 Task: Assign in the project XcelTech the issue 'Implement a new cloud-based asset management system for a company with advanced asset tracking and reporting features' to the sprint 'Starlight'.
Action: Mouse moved to (243, 67)
Screenshot: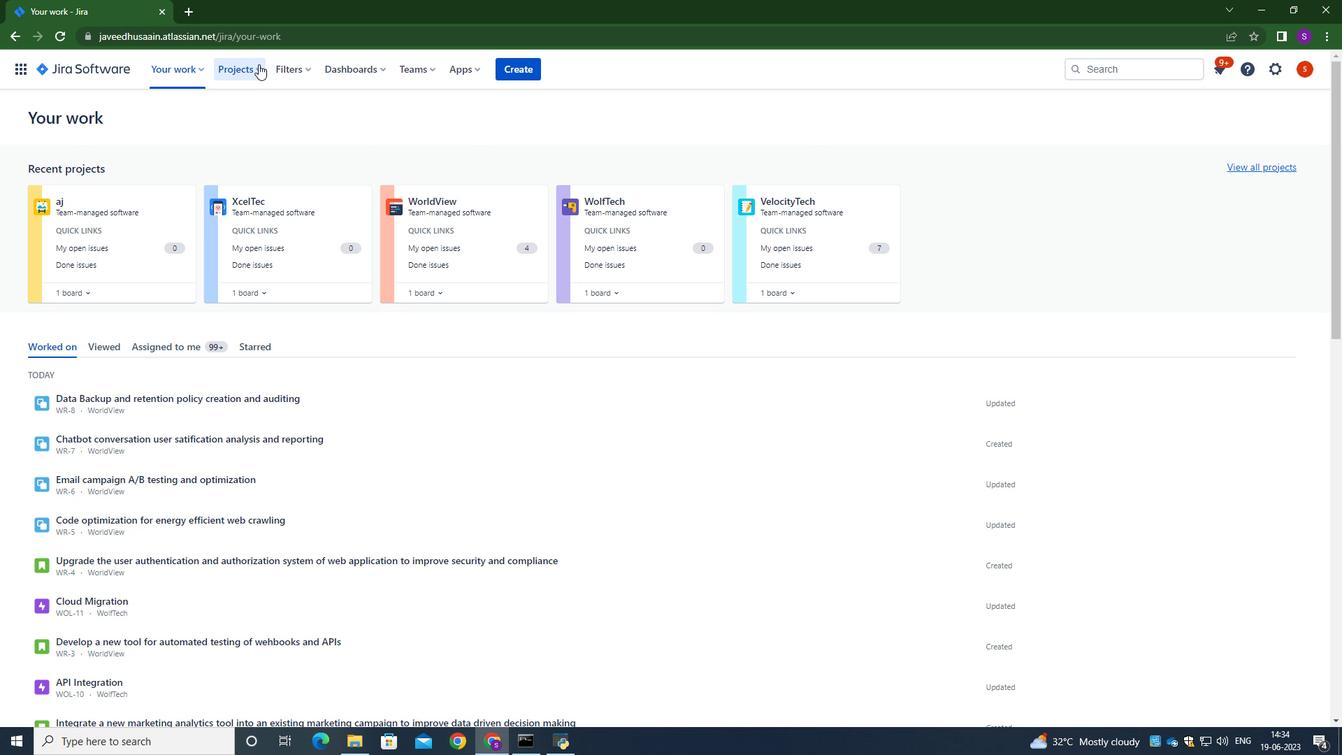 
Action: Mouse pressed left at (243, 67)
Screenshot: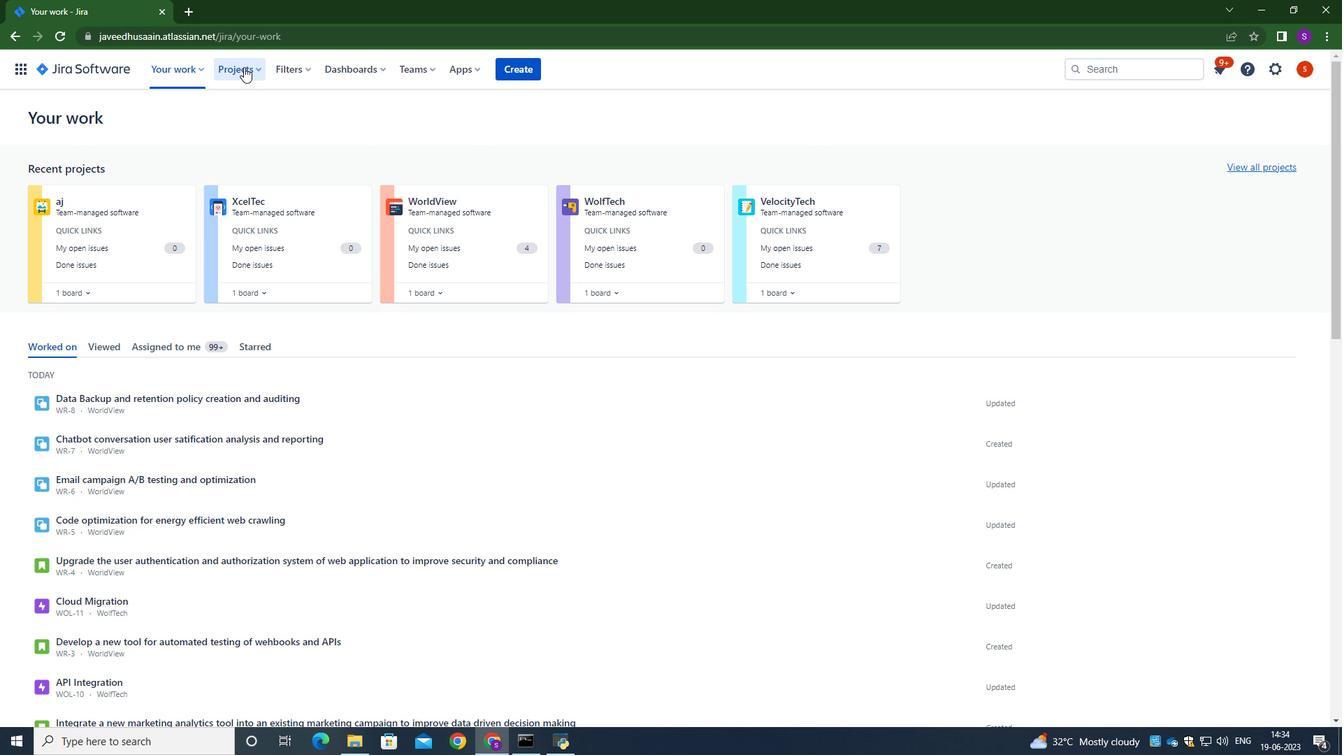 
Action: Mouse moved to (262, 140)
Screenshot: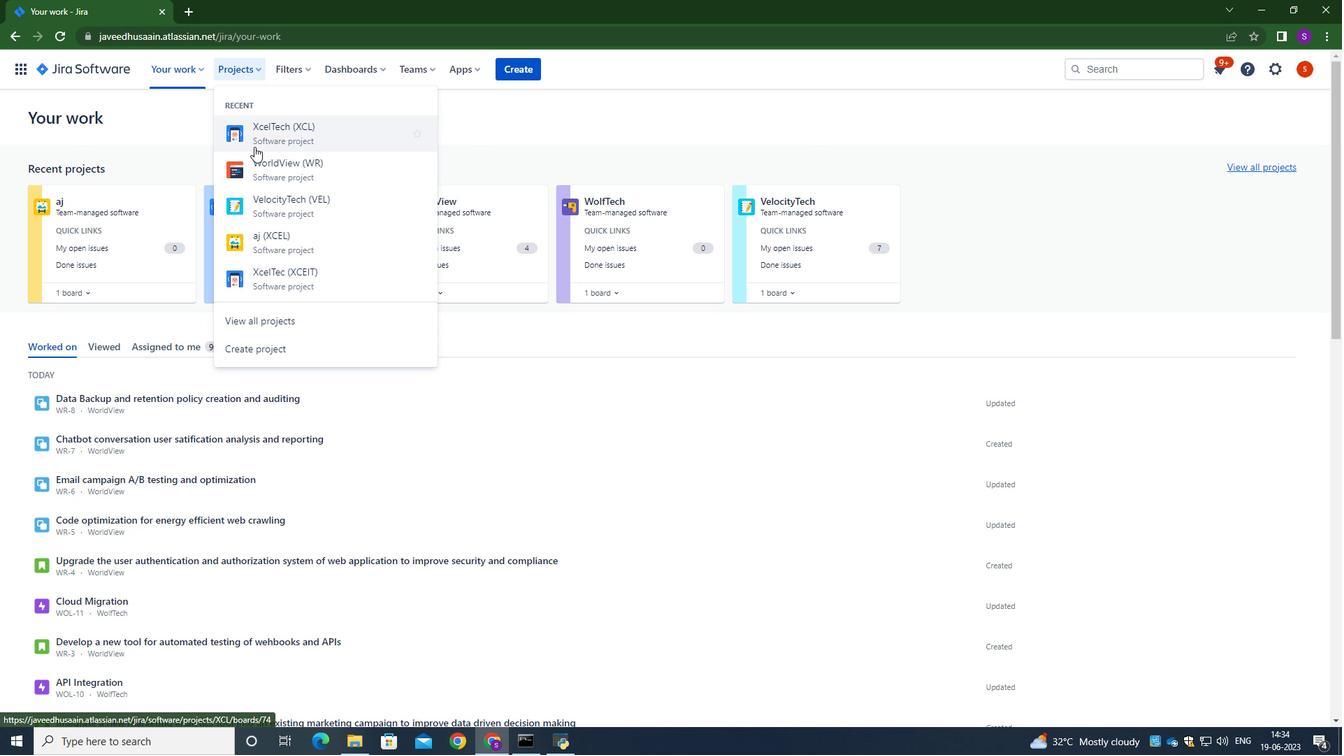 
Action: Mouse pressed left at (262, 140)
Screenshot: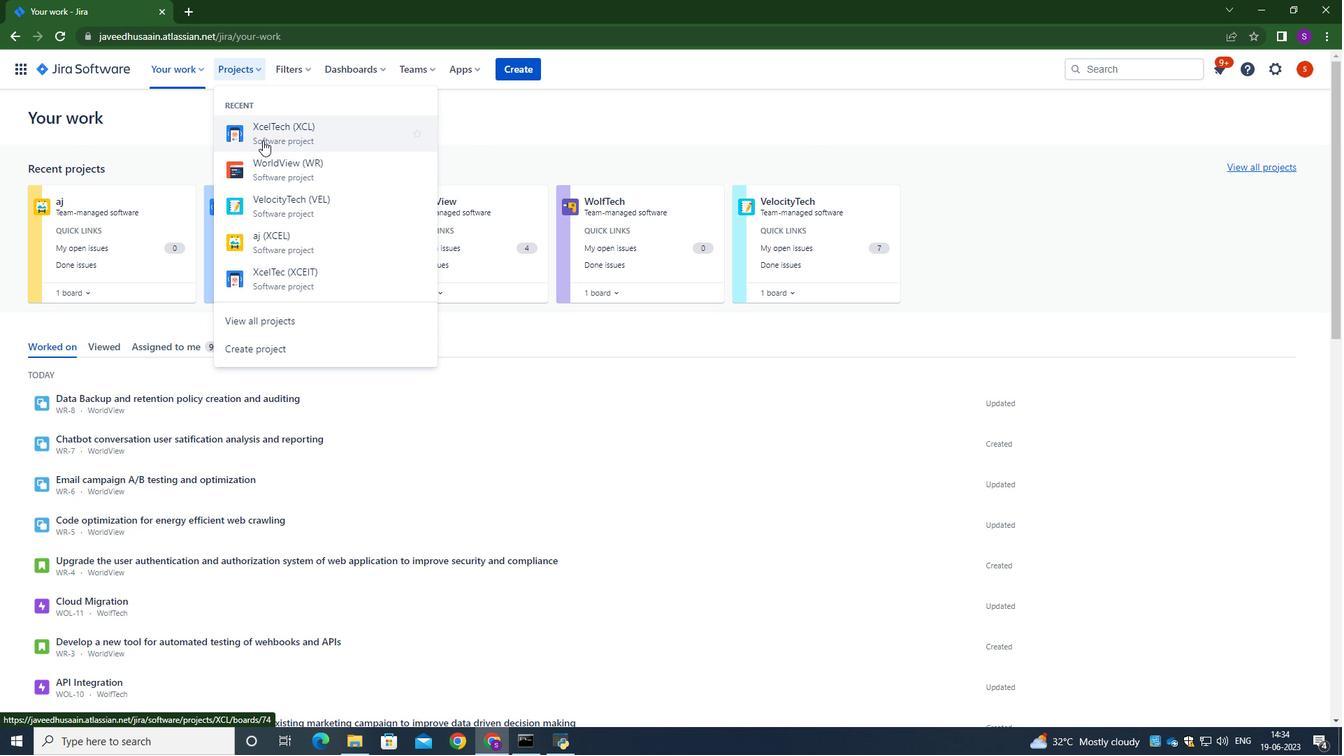 
Action: Mouse moved to (53, 208)
Screenshot: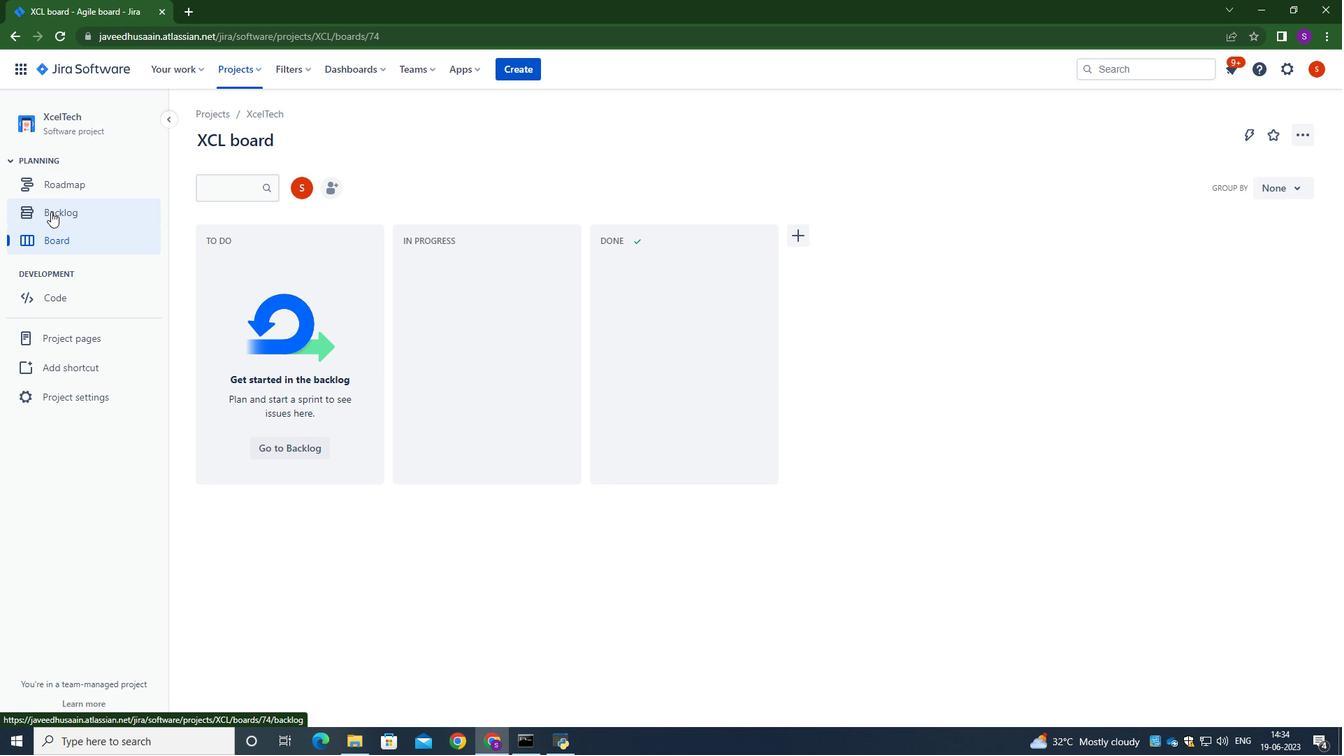 
Action: Mouse pressed left at (53, 208)
Screenshot: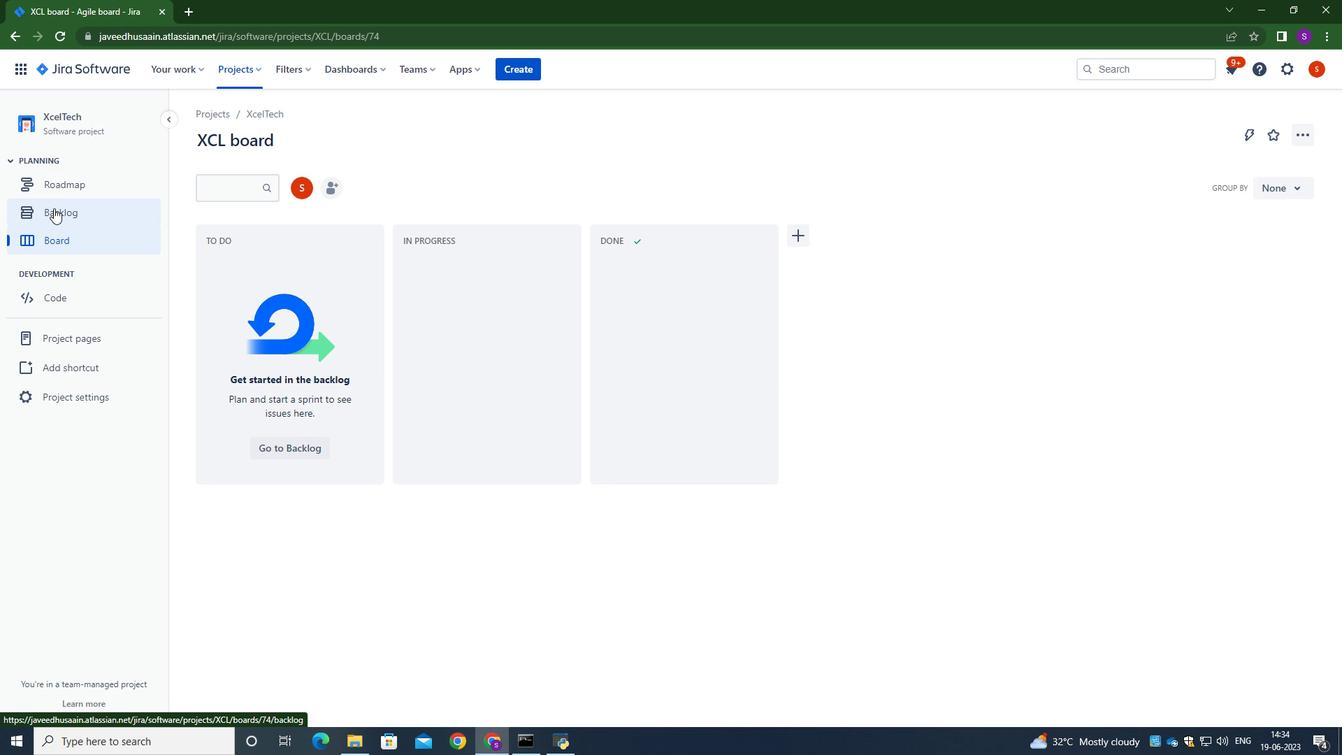 
Action: Mouse moved to (1280, 248)
Screenshot: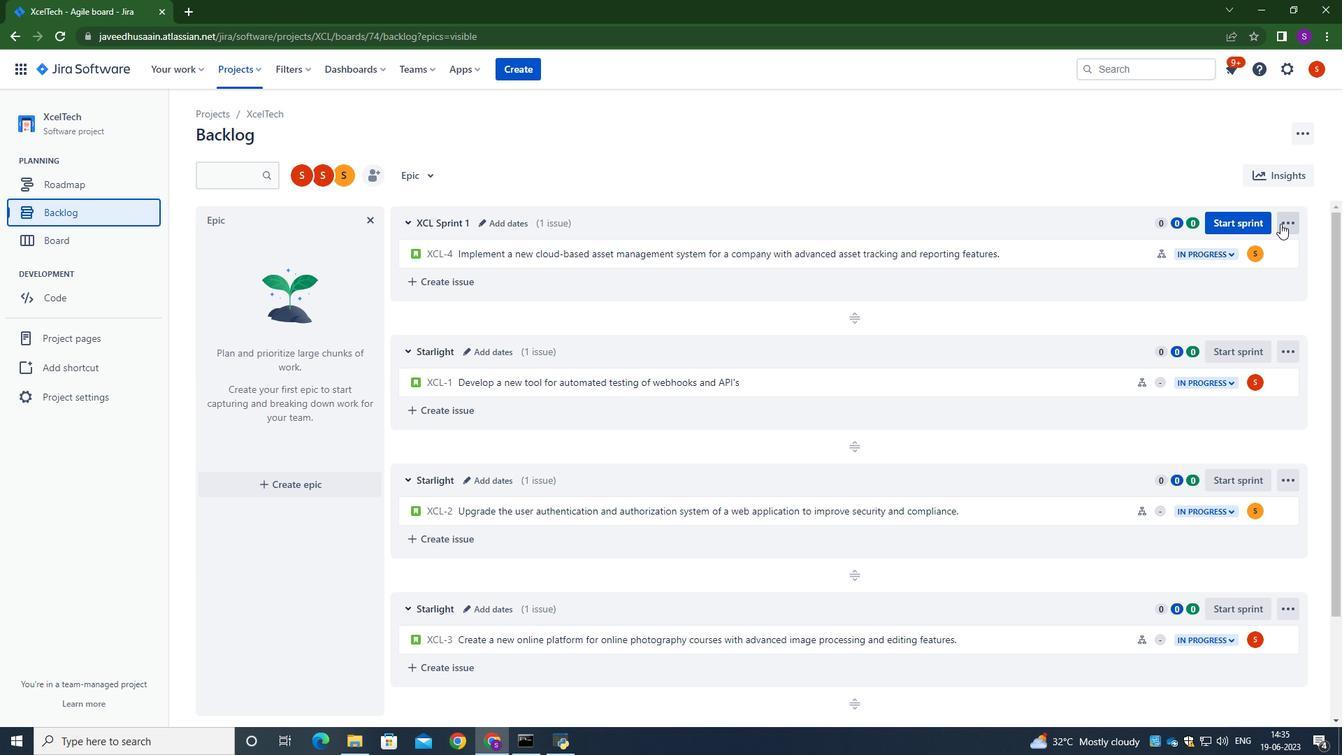 
Action: Mouse pressed left at (1280, 248)
Screenshot: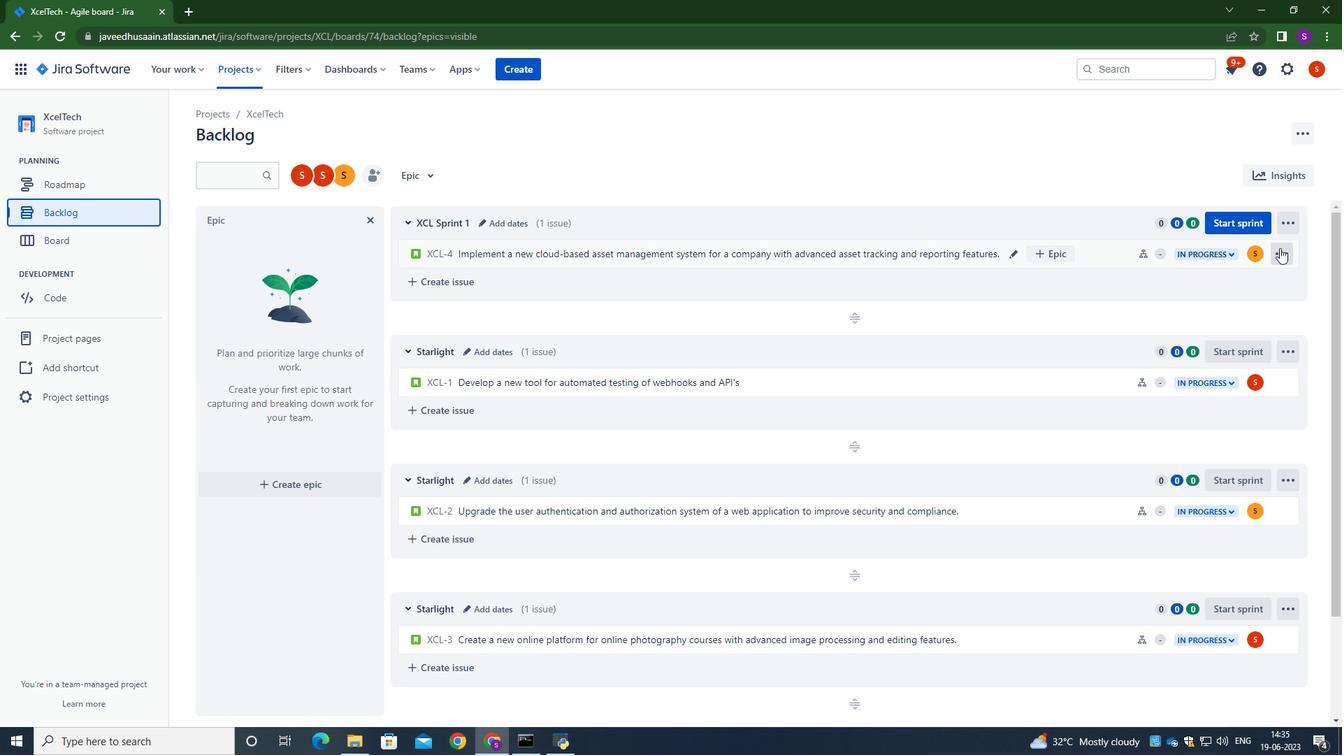 
Action: Mouse moved to (1224, 464)
Screenshot: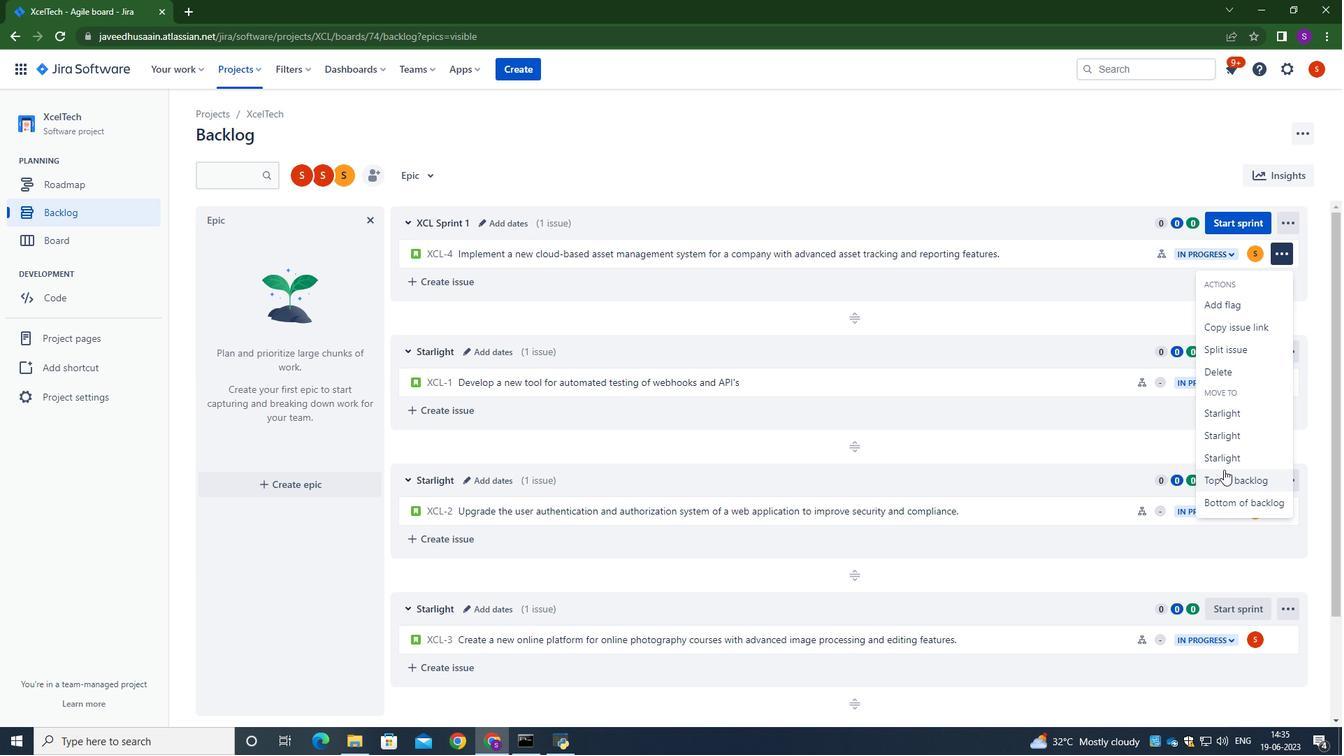 
Action: Mouse pressed left at (1224, 464)
Screenshot: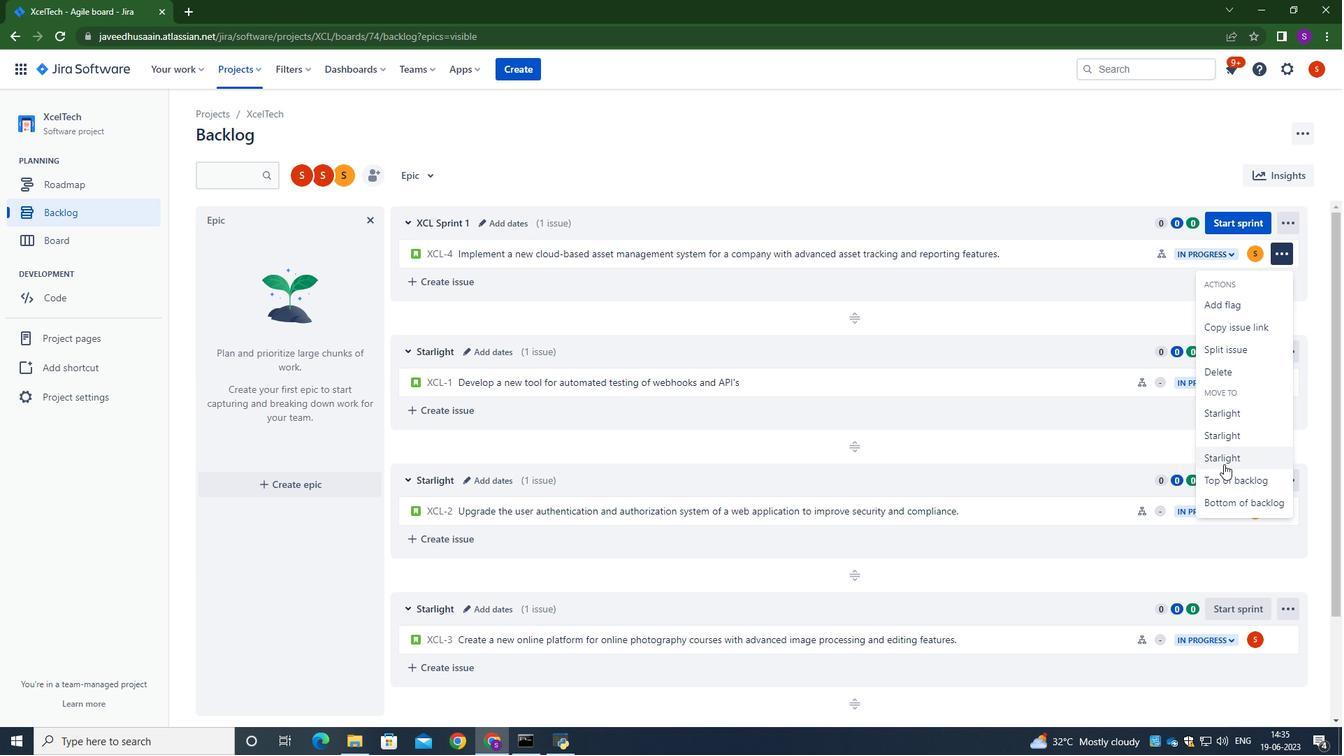 
Action: Mouse moved to (1065, 167)
Screenshot: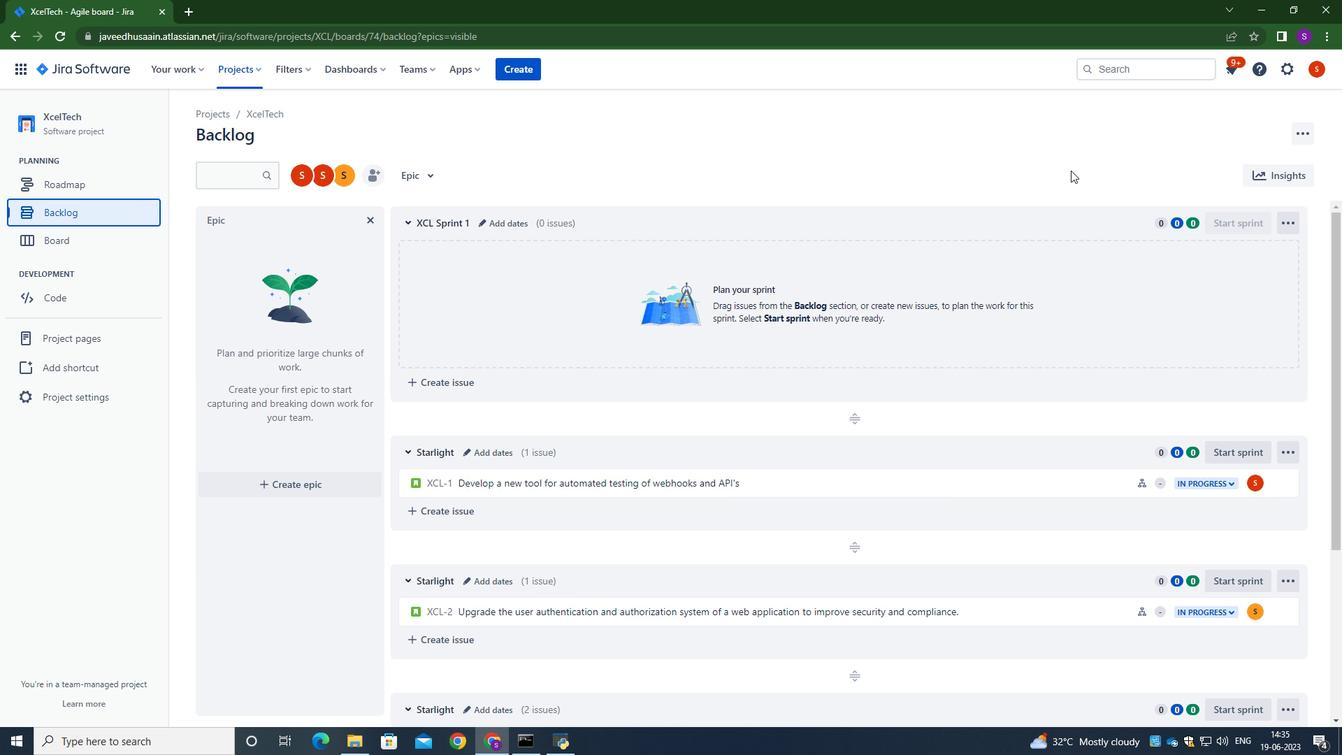 
Action: Mouse pressed left at (1065, 167)
Screenshot: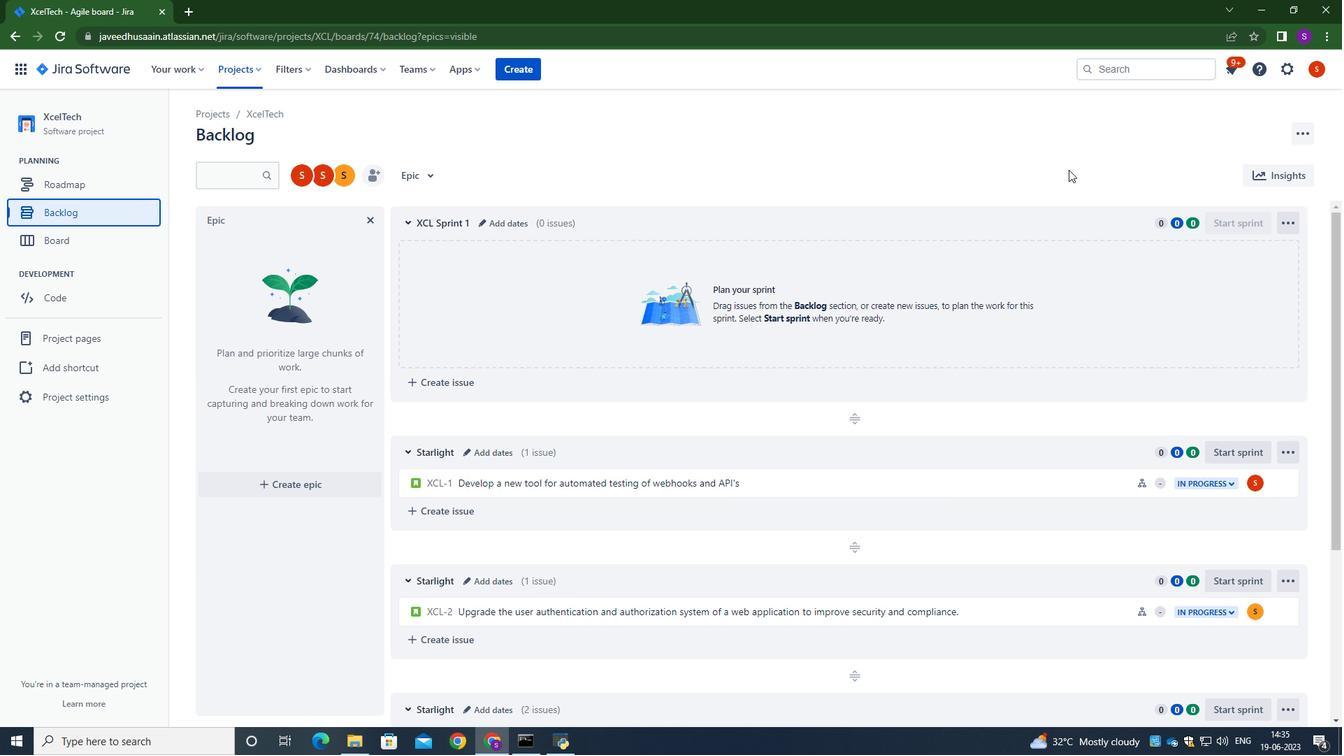 
